 Task: Toggle the enable run from the folder.
Action: Mouse moved to (15, 529)
Screenshot: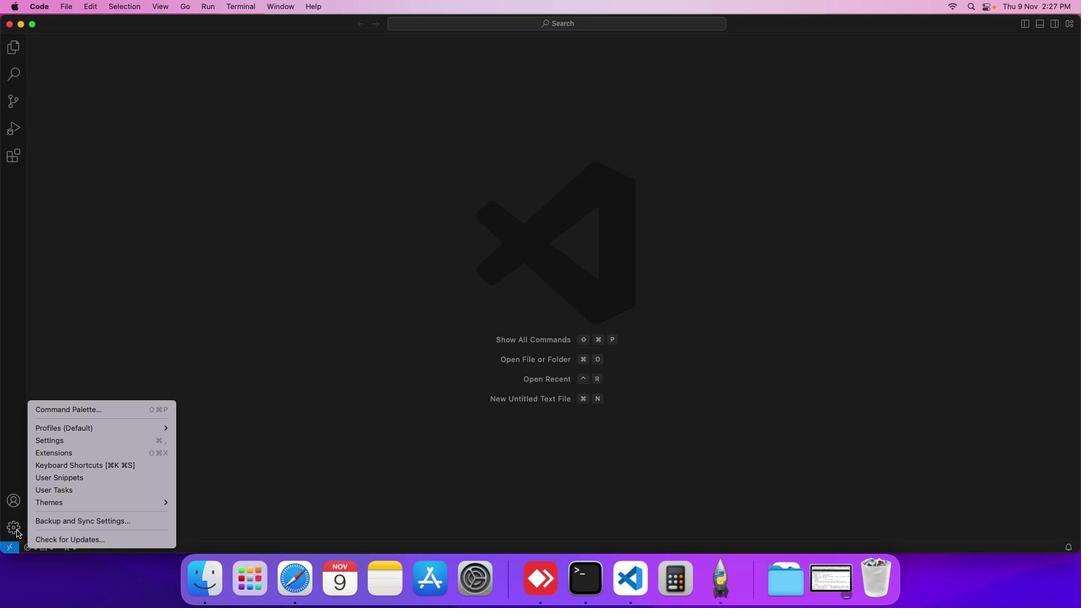 
Action: Mouse pressed left at (15, 529)
Screenshot: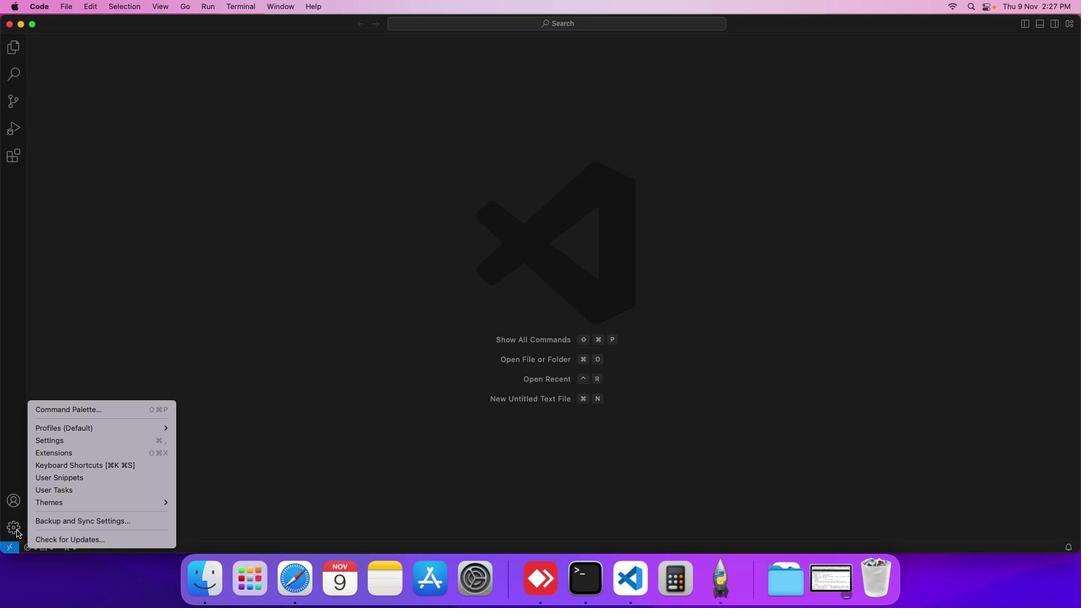 
Action: Mouse moved to (89, 443)
Screenshot: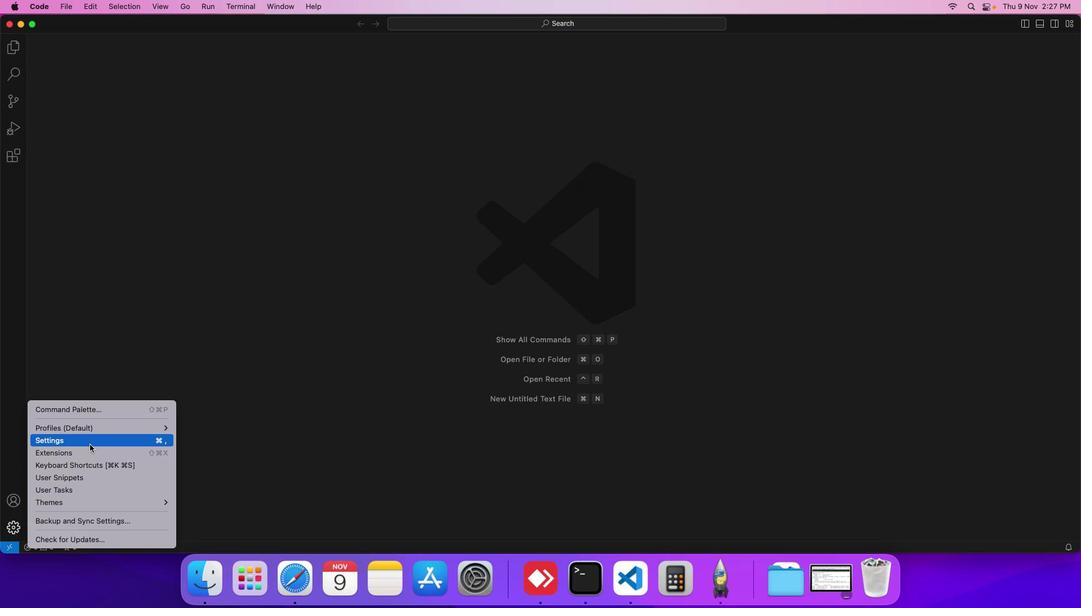 
Action: Mouse pressed left at (89, 443)
Screenshot: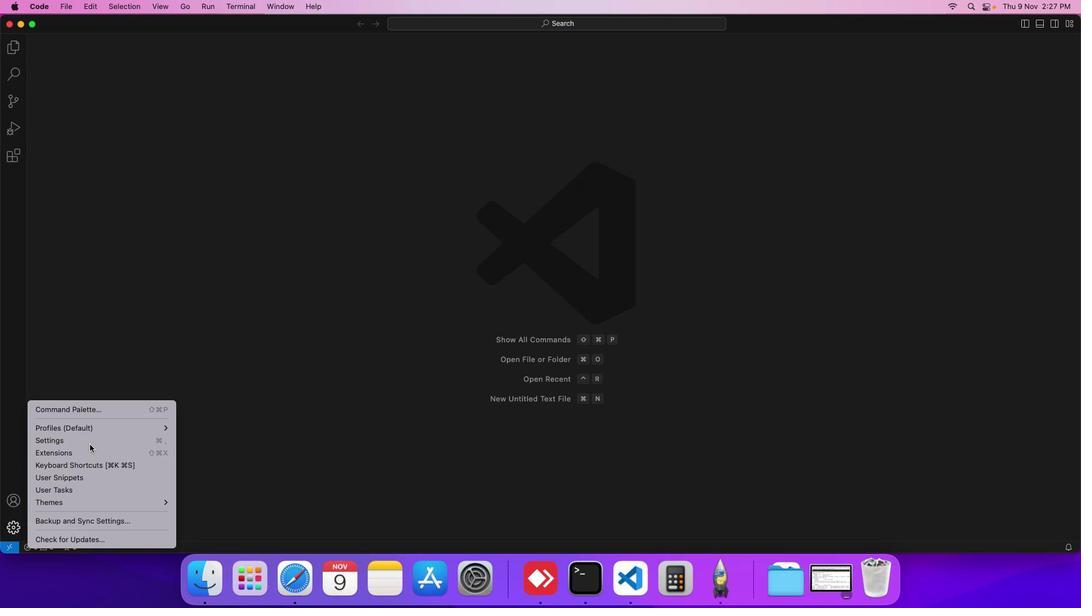 
Action: Mouse moved to (277, 205)
Screenshot: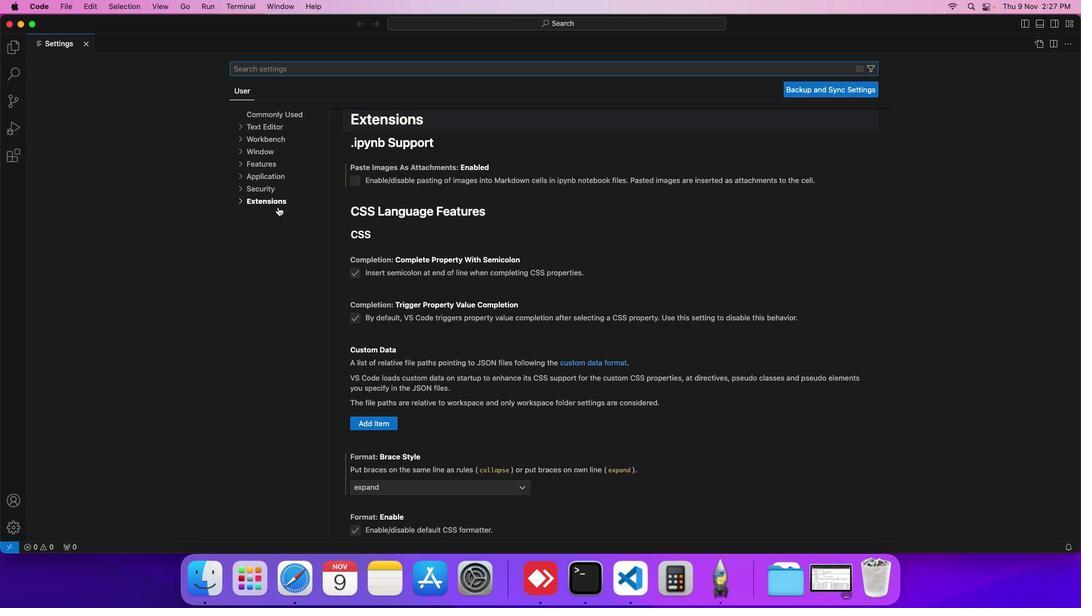 
Action: Mouse pressed left at (277, 205)
Screenshot: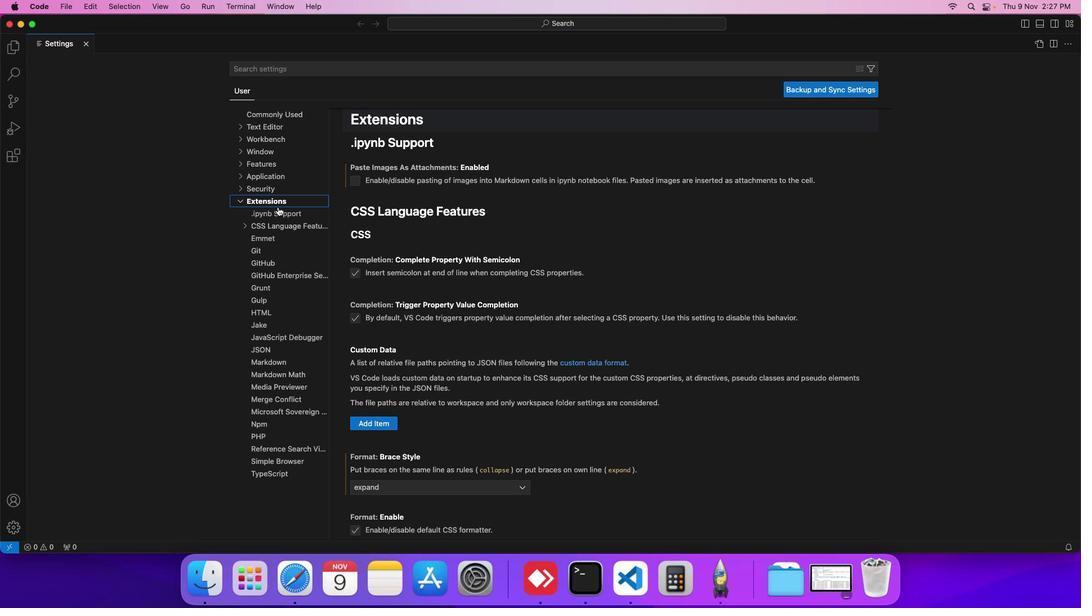 
Action: Mouse moved to (264, 419)
Screenshot: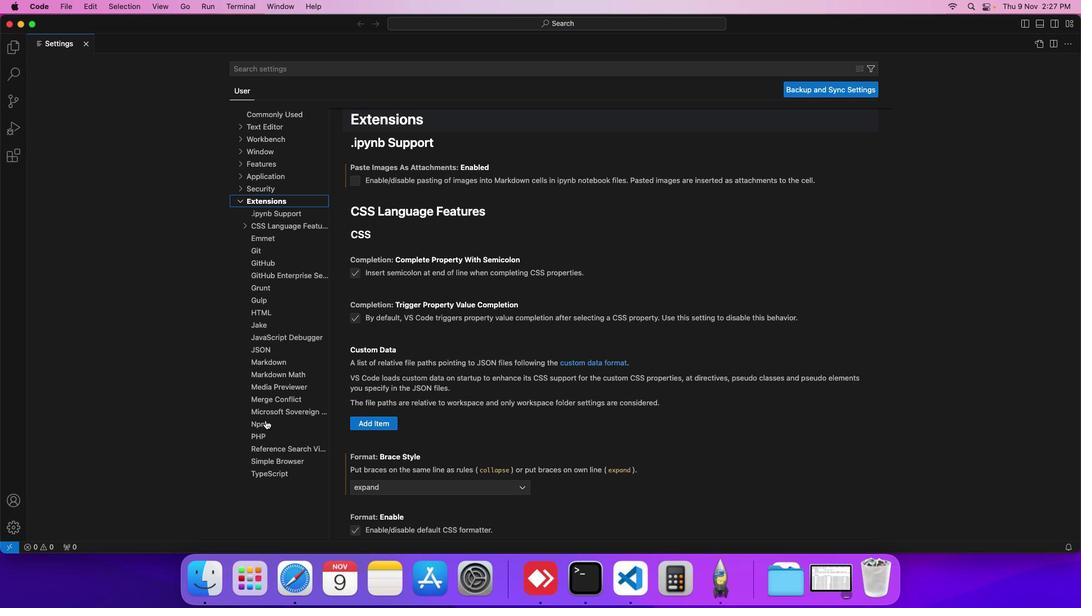 
Action: Mouse pressed left at (264, 419)
Screenshot: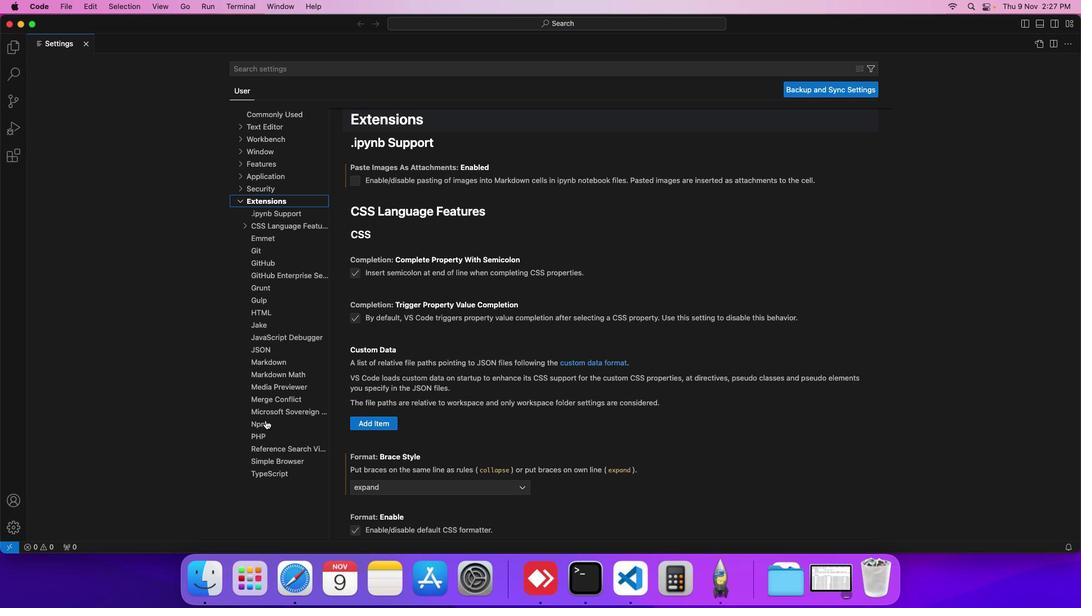 
Action: Mouse moved to (355, 218)
Screenshot: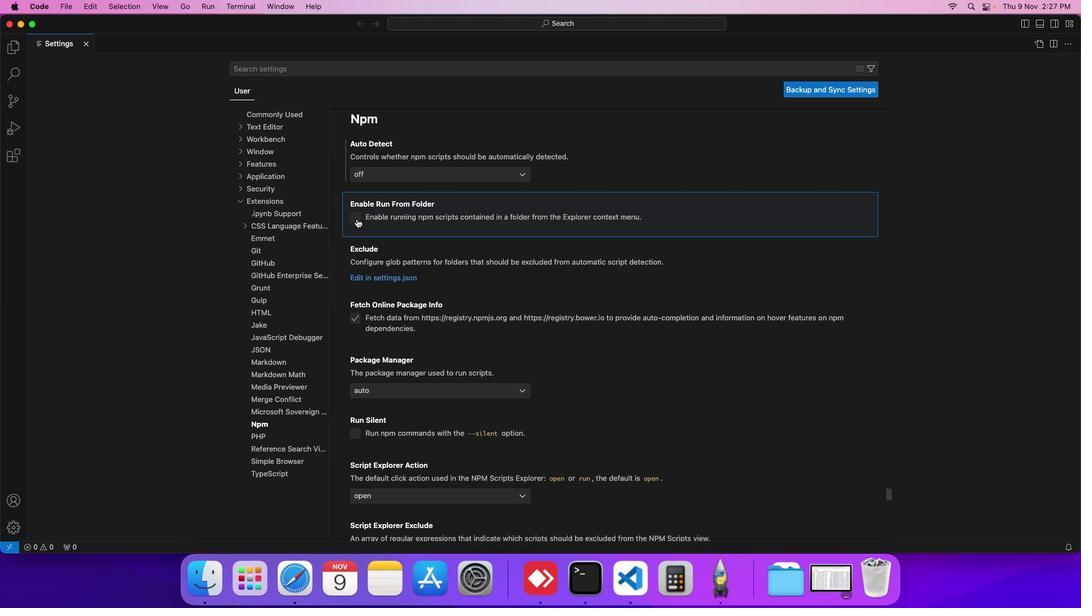 
Action: Mouse pressed left at (355, 218)
Screenshot: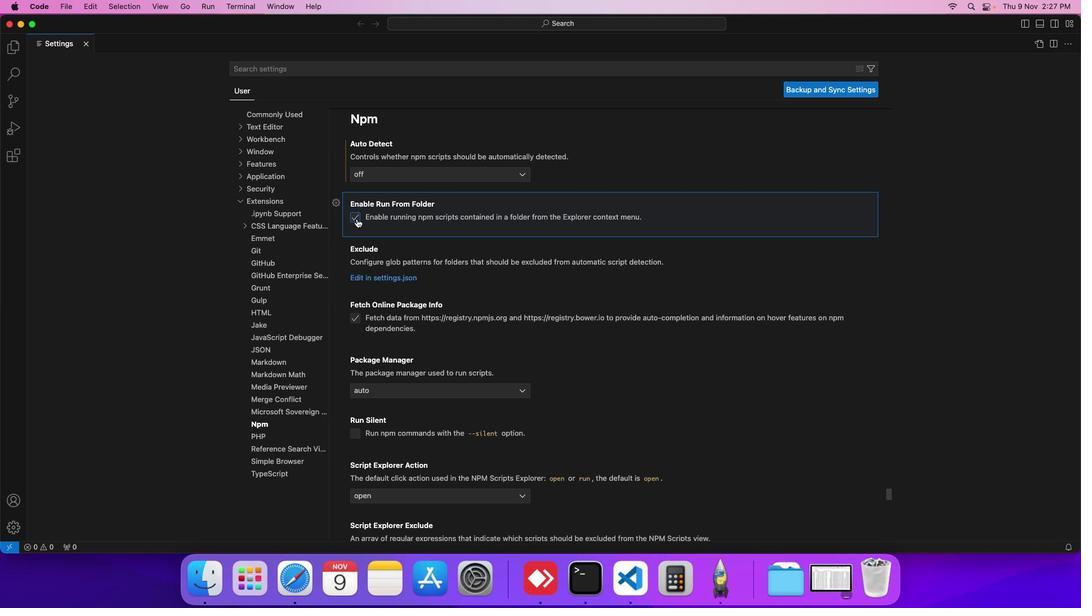 
Action: Mouse moved to (380, 216)
Screenshot: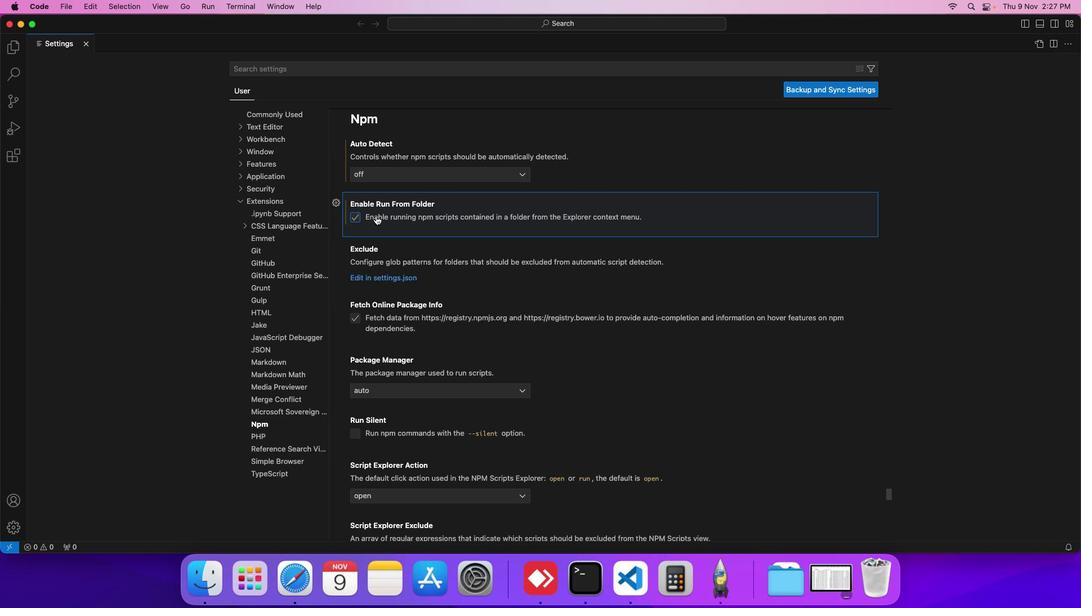 
